 Task: Add Kate's Magik White Sage Sacred Mist to the cart.
Action: Mouse moved to (259, 136)
Screenshot: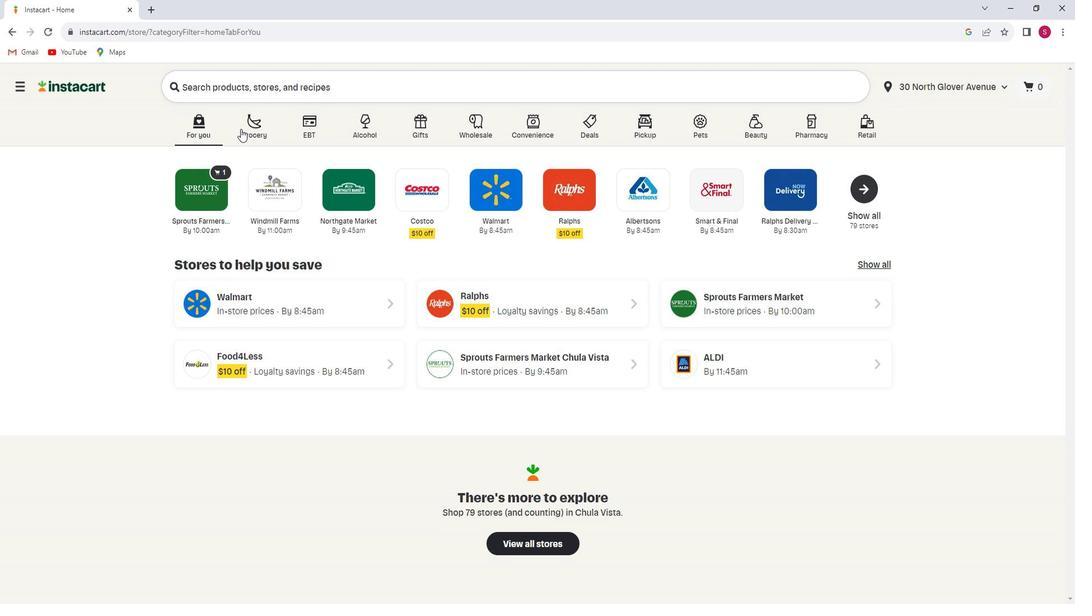 
Action: Mouse pressed left at (259, 136)
Screenshot: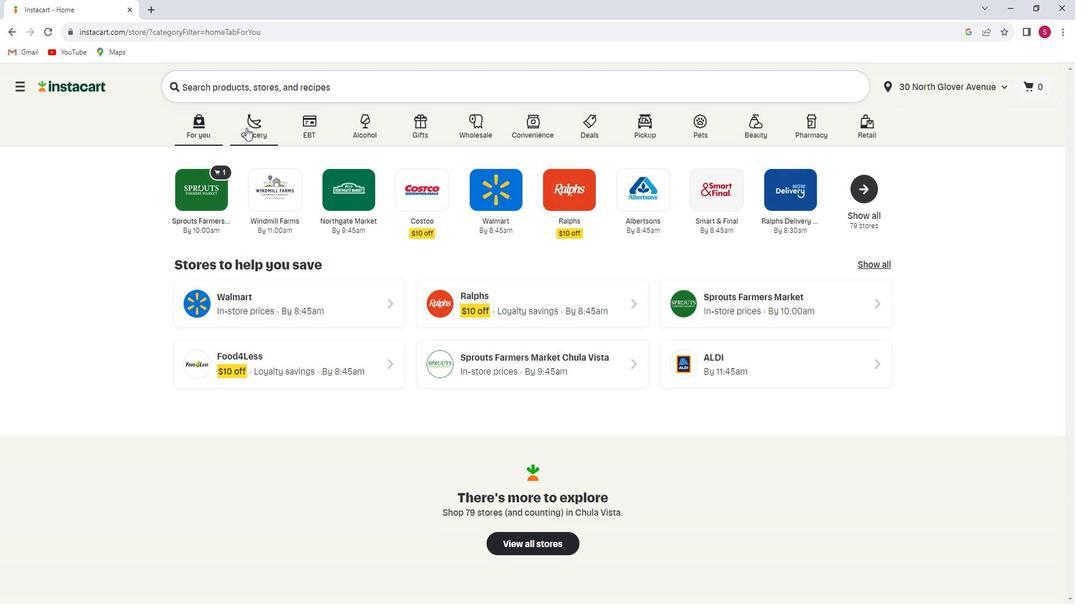 
Action: Mouse moved to (301, 329)
Screenshot: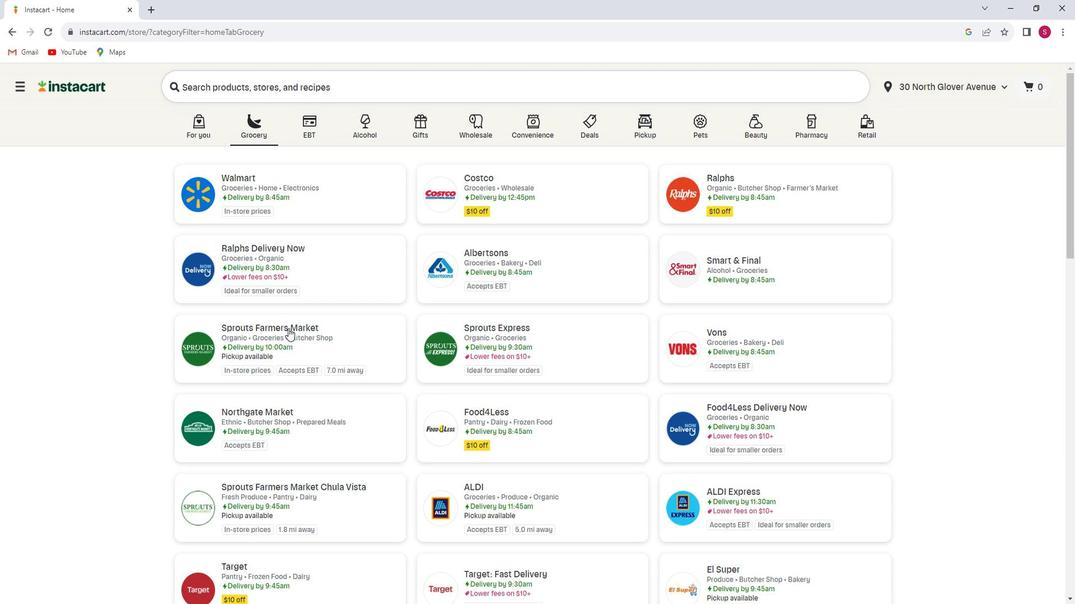 
Action: Mouse pressed left at (301, 329)
Screenshot: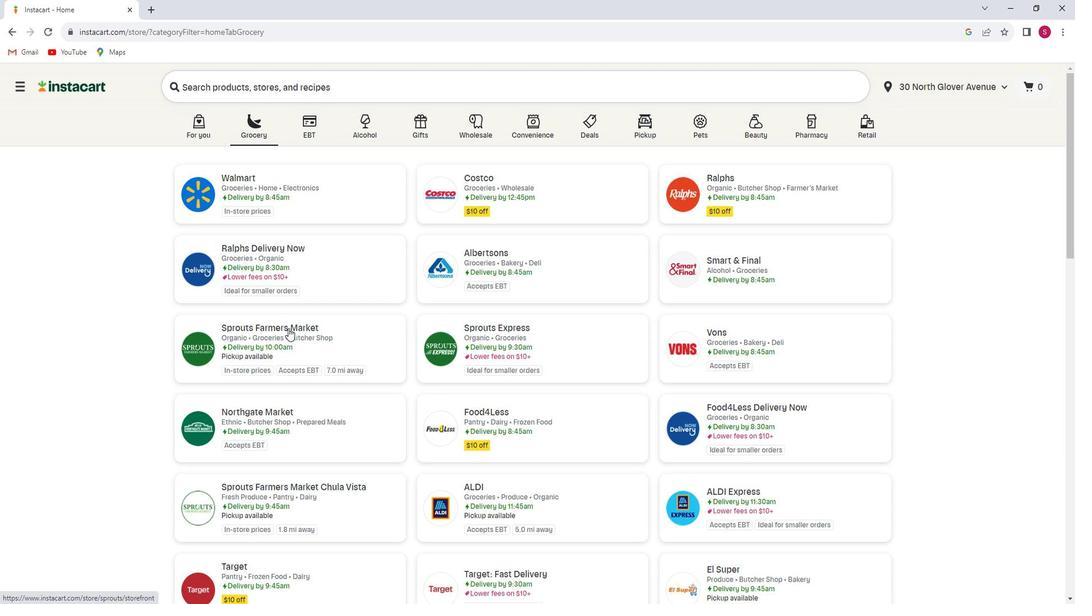 
Action: Mouse moved to (58, 367)
Screenshot: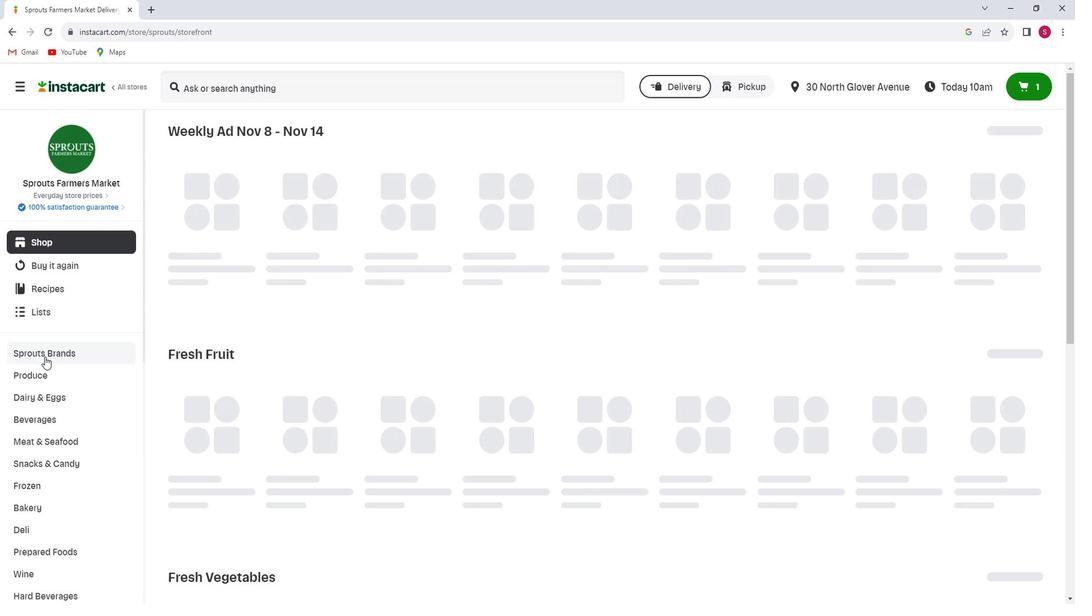 
Action: Mouse scrolled (58, 366) with delta (0, 0)
Screenshot: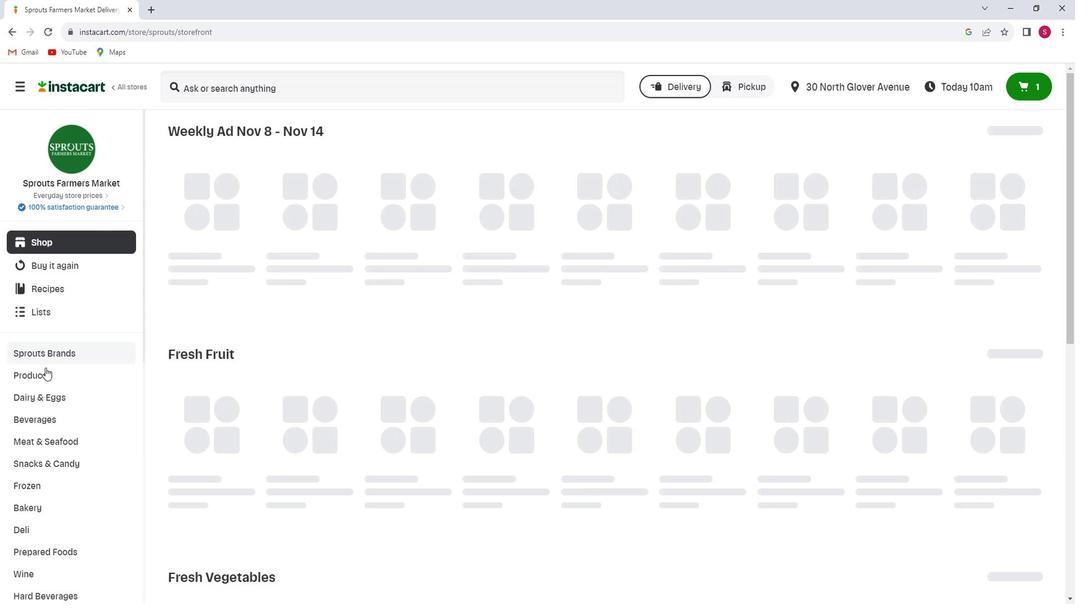 
Action: Mouse scrolled (58, 366) with delta (0, 0)
Screenshot: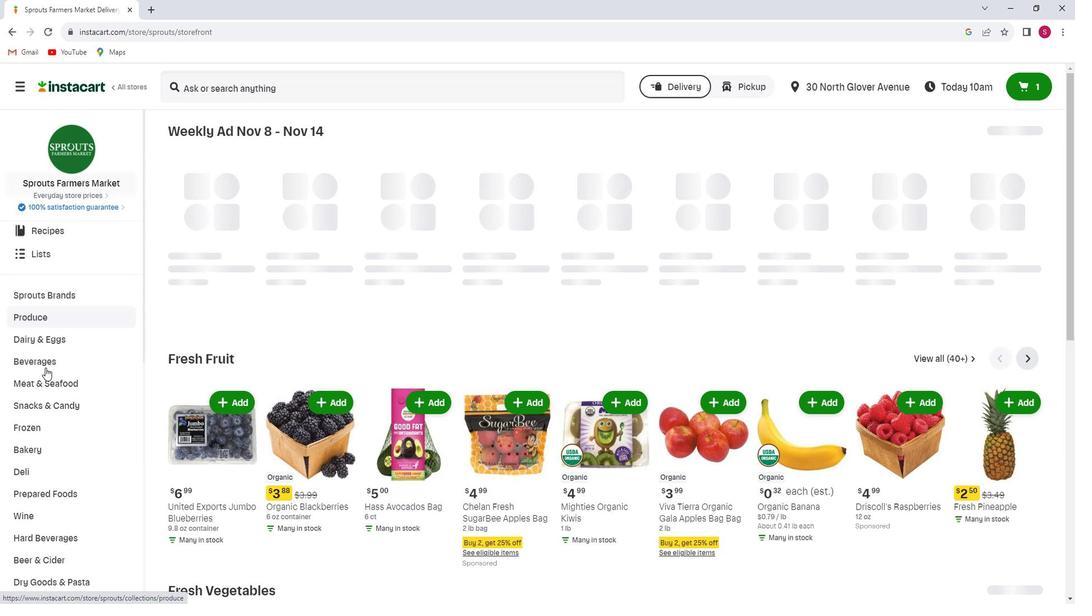 
Action: Mouse scrolled (58, 366) with delta (0, 0)
Screenshot: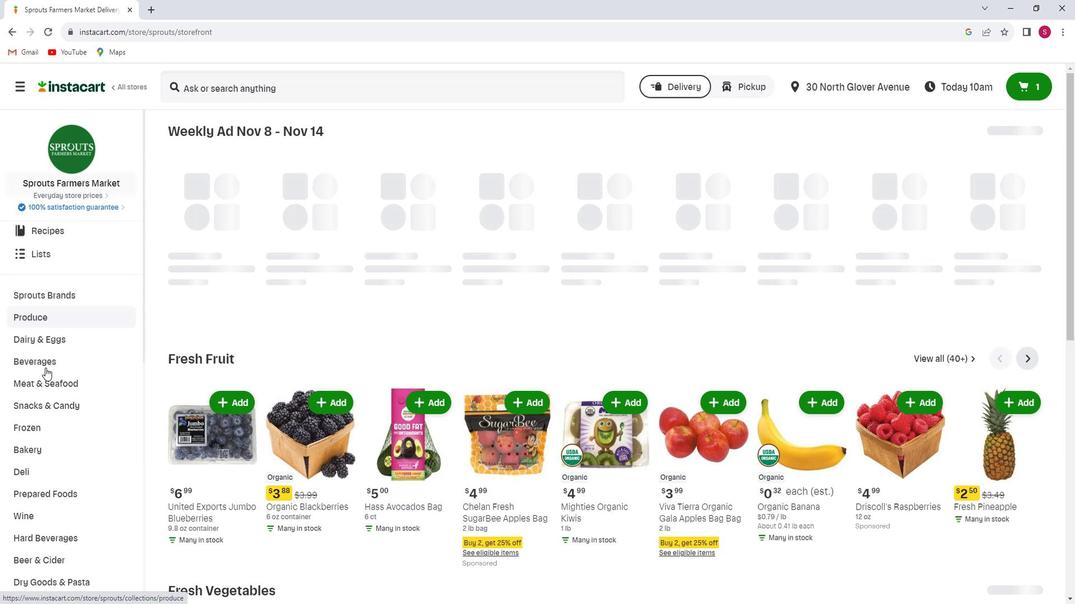 
Action: Mouse scrolled (58, 366) with delta (0, 0)
Screenshot: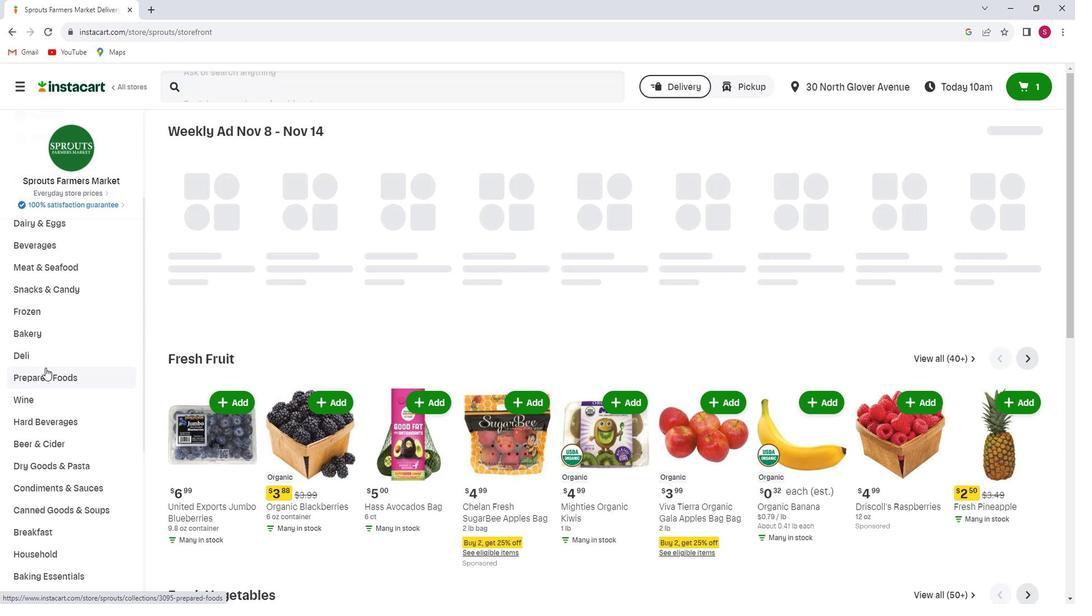 
Action: Mouse scrolled (58, 366) with delta (0, 0)
Screenshot: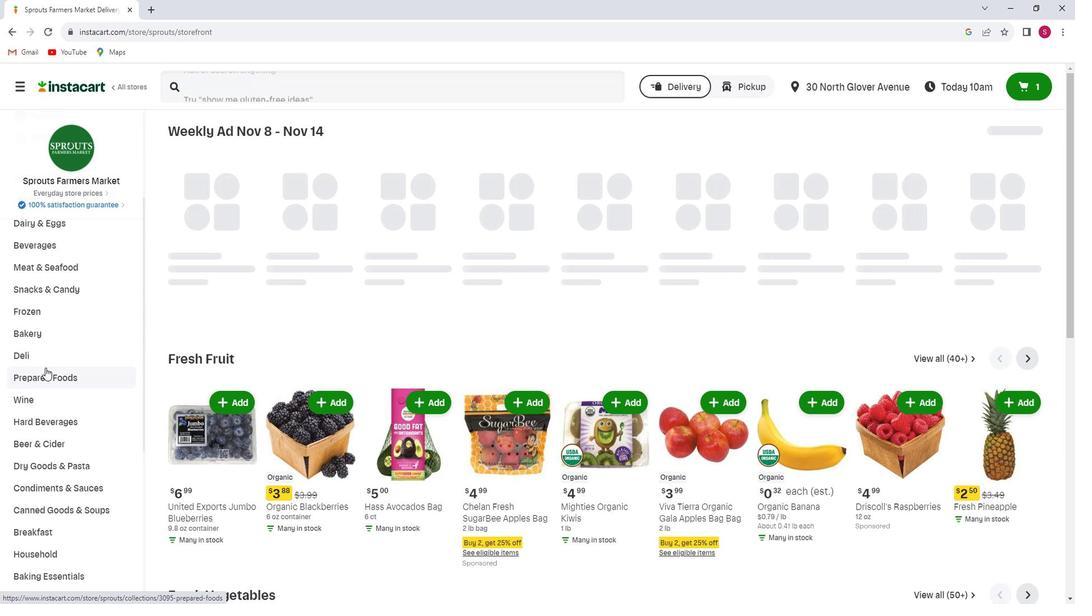 
Action: Mouse scrolled (58, 366) with delta (0, 0)
Screenshot: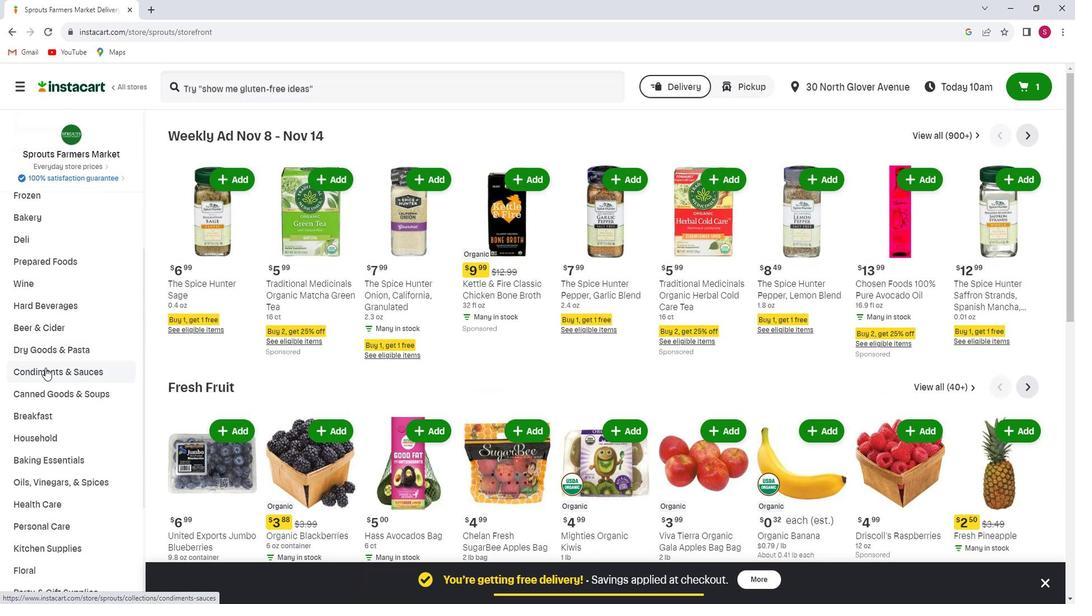 
Action: Mouse scrolled (58, 366) with delta (0, 0)
Screenshot: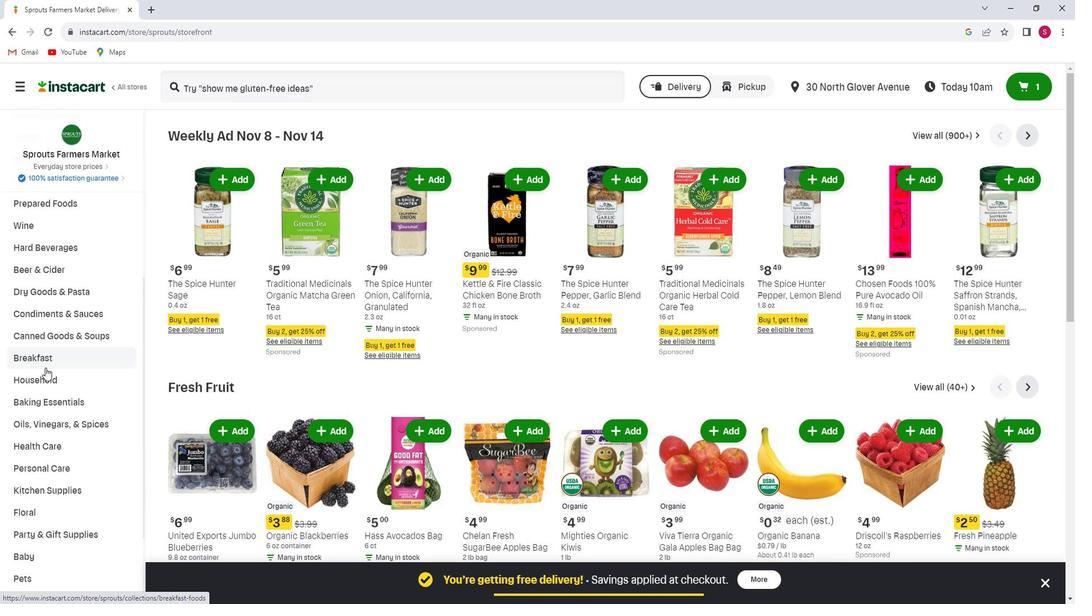
Action: Mouse moved to (56, 404)
Screenshot: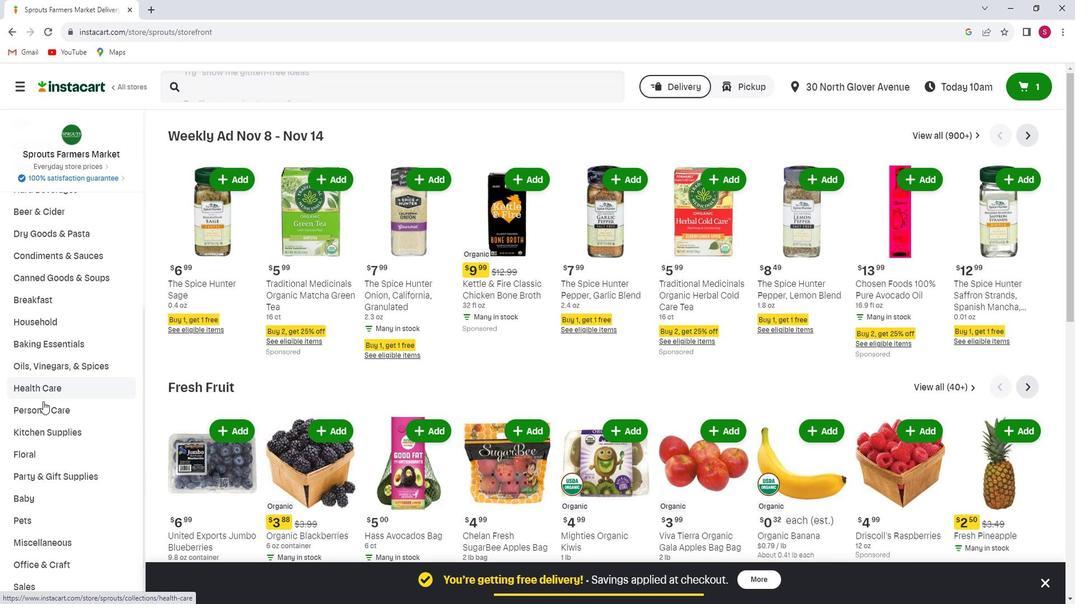 
Action: Mouse pressed left at (56, 404)
Screenshot: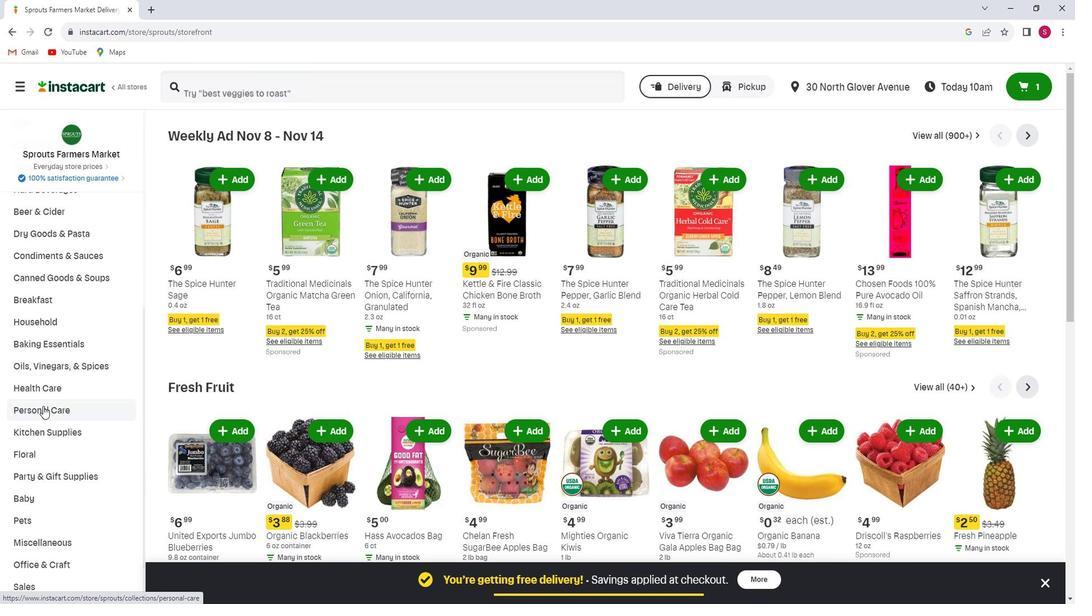 
Action: Mouse moved to (974, 168)
Screenshot: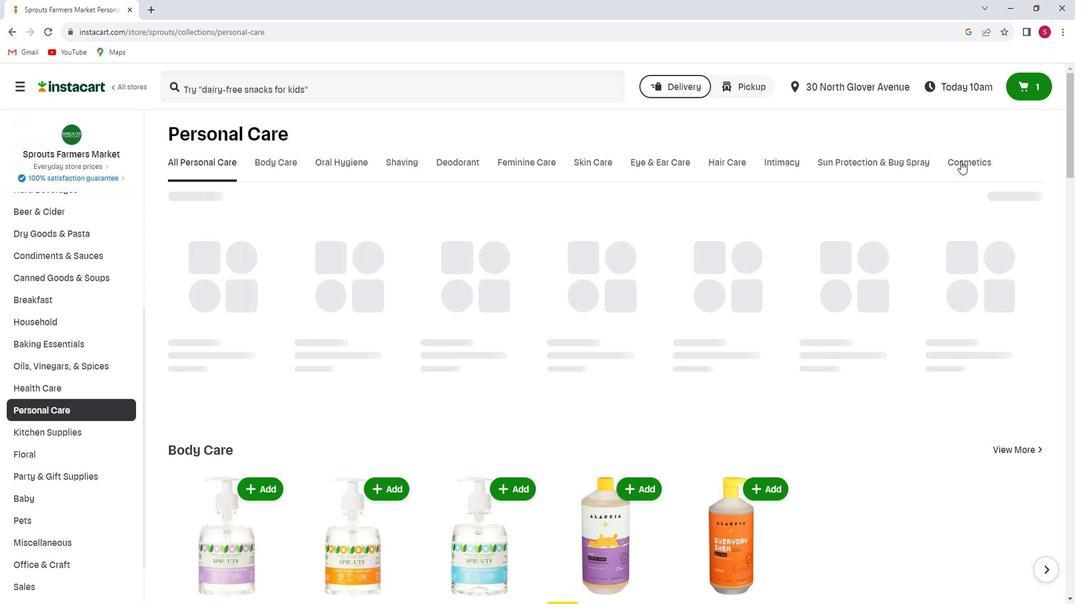 
Action: Mouse pressed left at (974, 168)
Screenshot: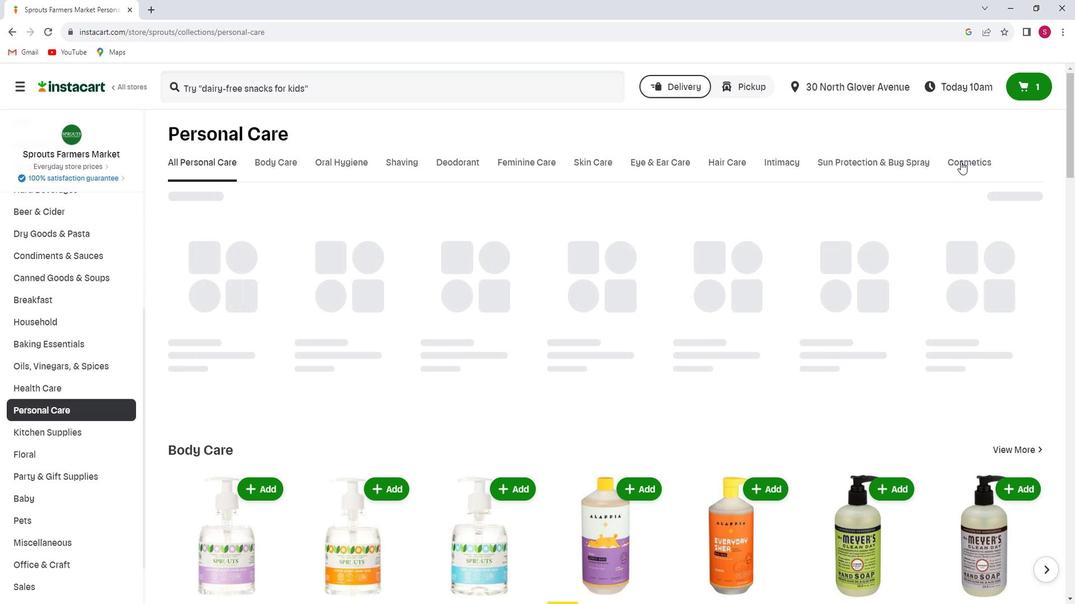 
Action: Mouse moved to (429, 230)
Screenshot: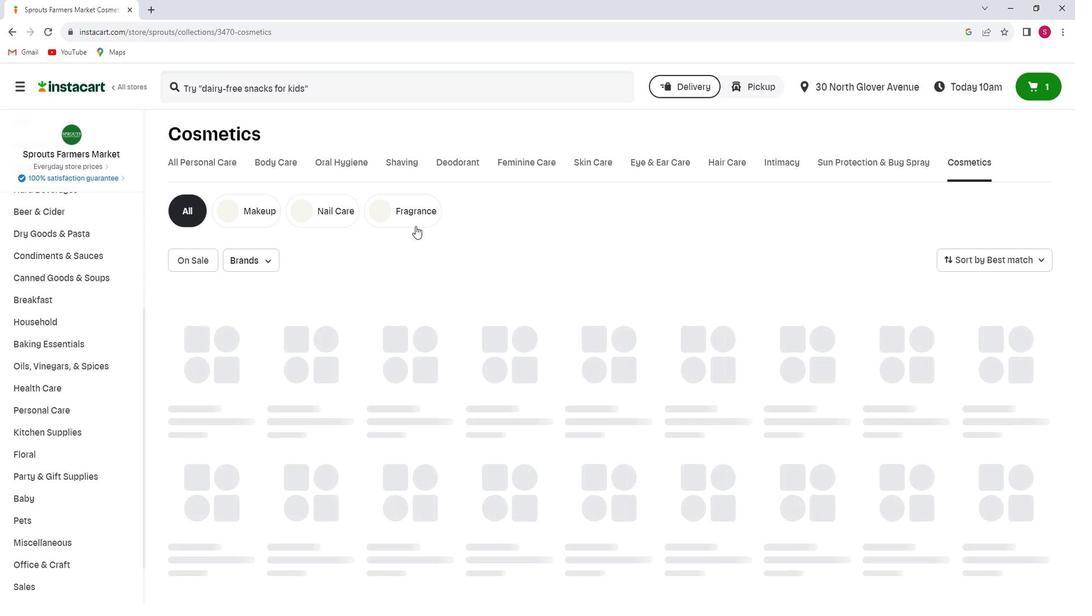 
Action: Mouse pressed left at (429, 230)
Screenshot: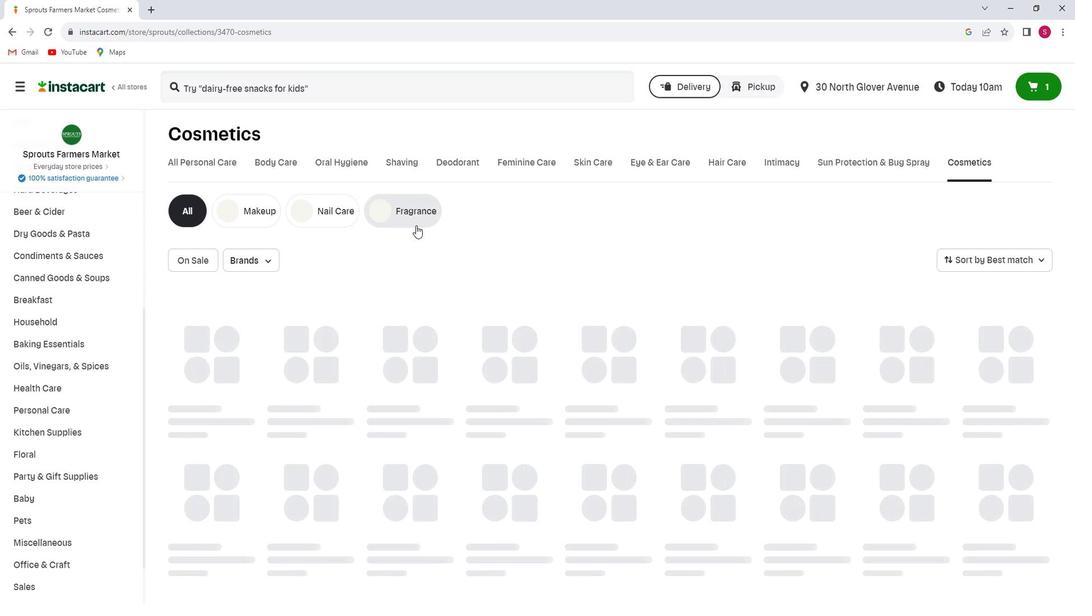 
Action: Mouse moved to (322, 101)
Screenshot: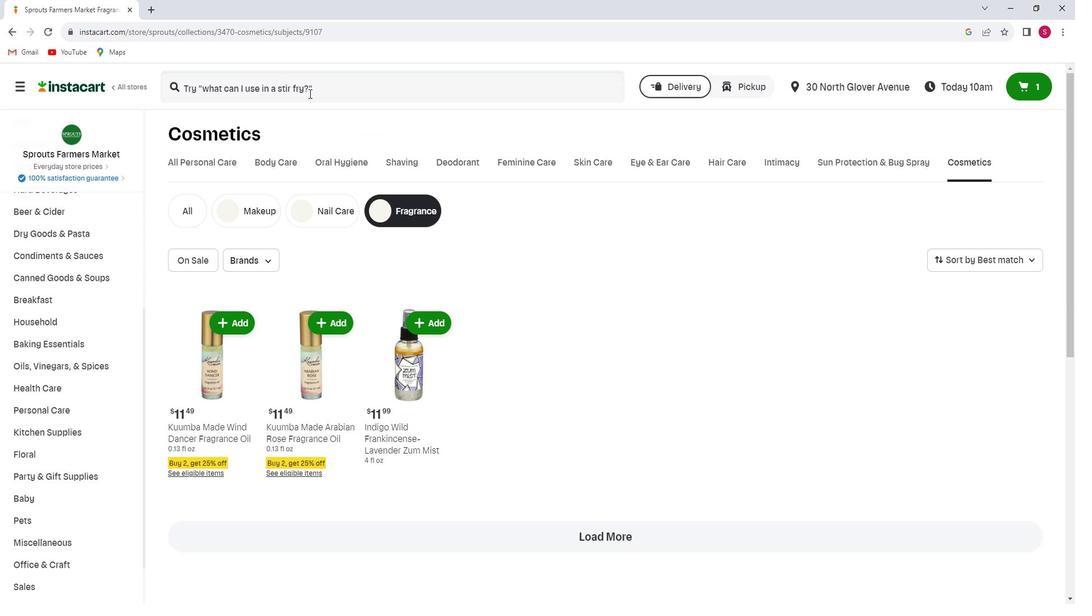 
Action: Mouse pressed left at (322, 101)
Screenshot: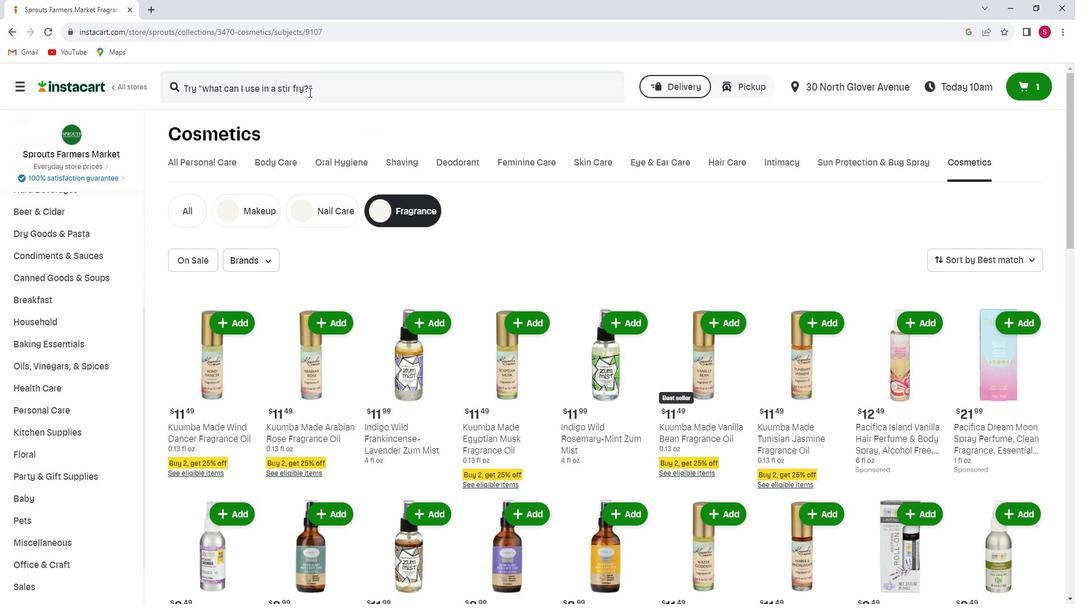 
Action: Key pressed <Key.shift>Kate's<Key.space><Key.shift>magik<Key.space><Key.shift>White<Key.space><Key.shift>Sage<Key.space><Key.shift>Sacrede<Key.backspace><Key.space><Key.shift>Mist<Key.enter>
Screenshot: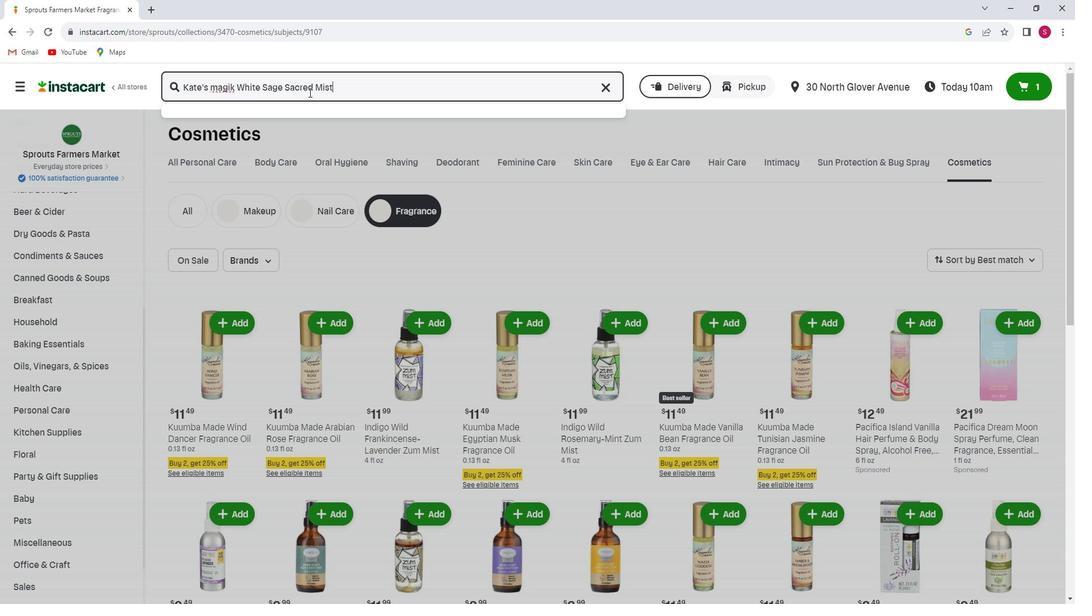 
Action: Mouse moved to (334, 178)
Screenshot: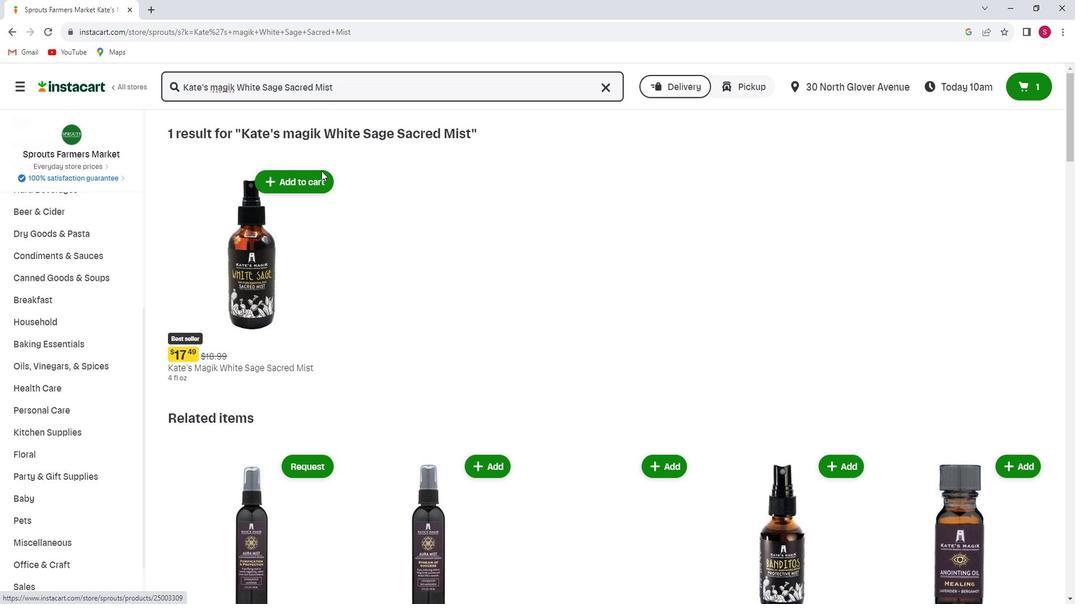 
Action: Mouse pressed left at (334, 178)
Screenshot: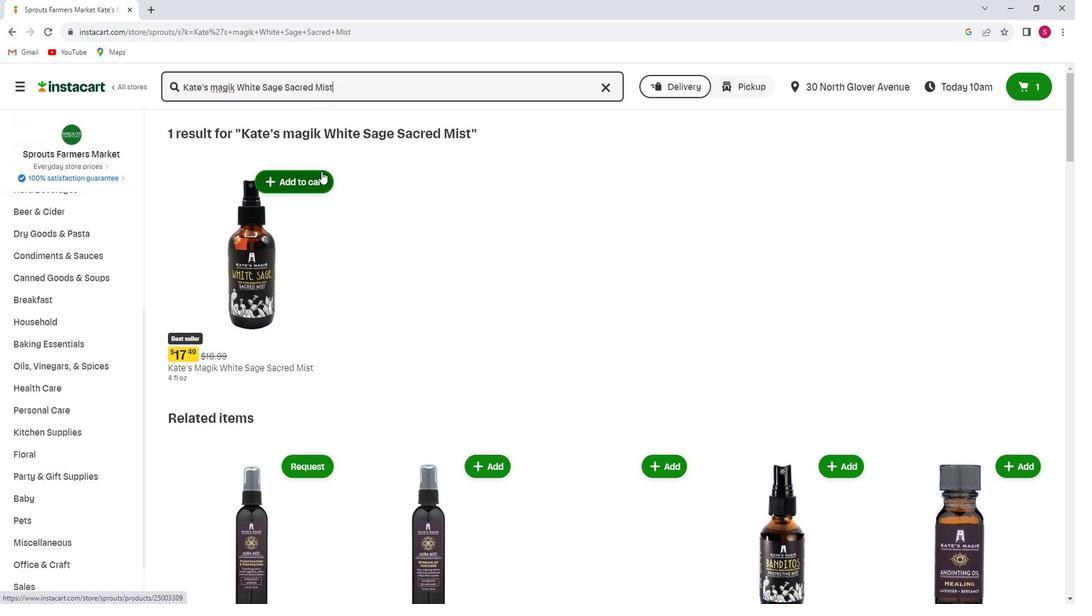 
Action: Mouse moved to (343, 198)
Screenshot: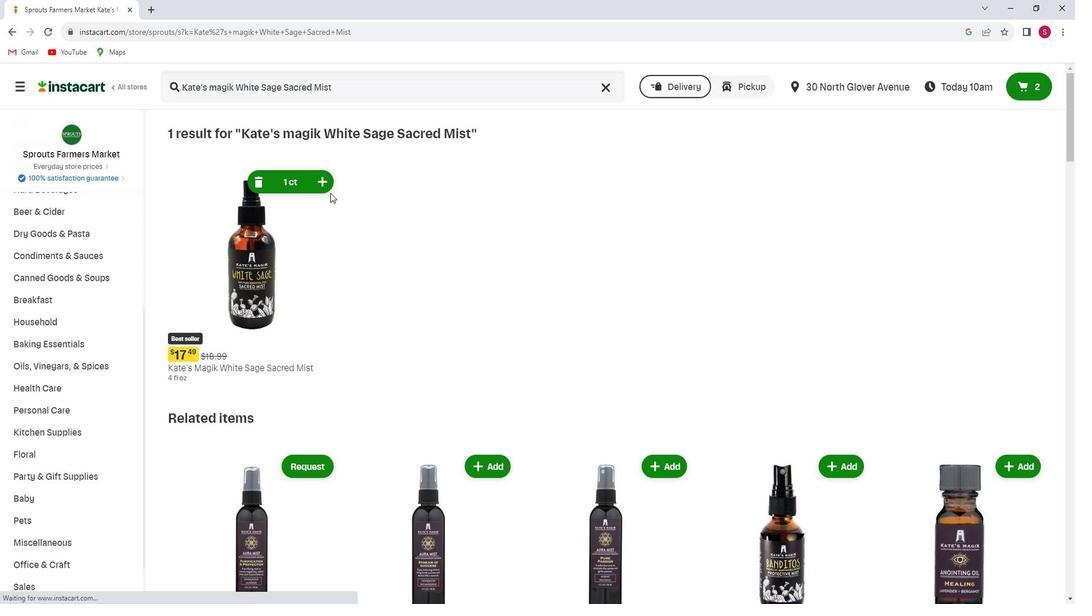 
